 Task: Add an event with the title Monthly Review Meeting, date '2024/04/03', time 8:00 AM to 10:00 AMand add a description: A monthly review meeting is a scheduled gathering where team members and stakeholders come together to reflect on the previous month's performance, discuss achievements, identify areas for improvement, and set goals for the upcoming month. , put the event into Blue category . Add location for the event as: 789 Rua Augusta, Lisbon, Portugal, logged in from the account softage.1@softage.netand send the event invitation to softage.3@softage.net and softage.4@softage.net. Set a reminder for the event 15 minutes before
Action: Mouse moved to (82, 88)
Screenshot: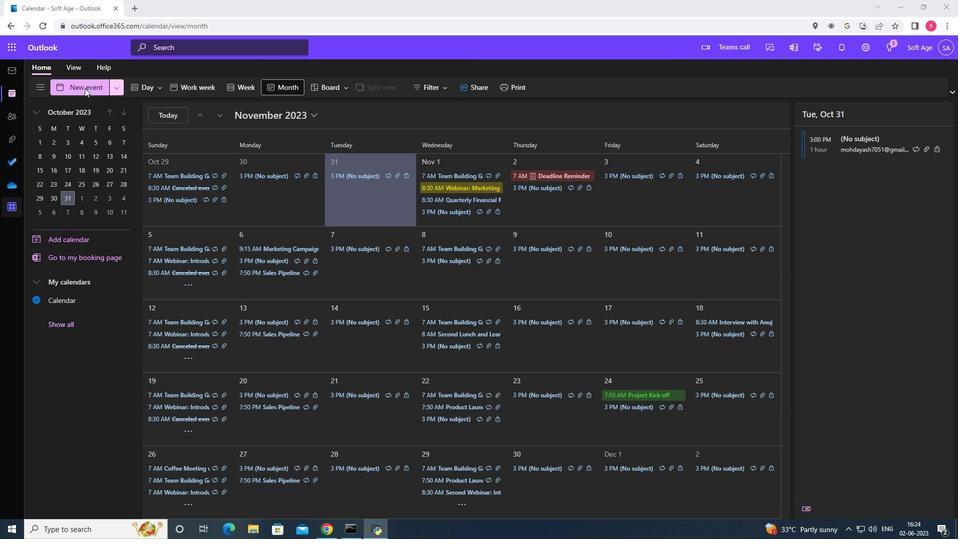 
Action: Mouse pressed left at (82, 88)
Screenshot: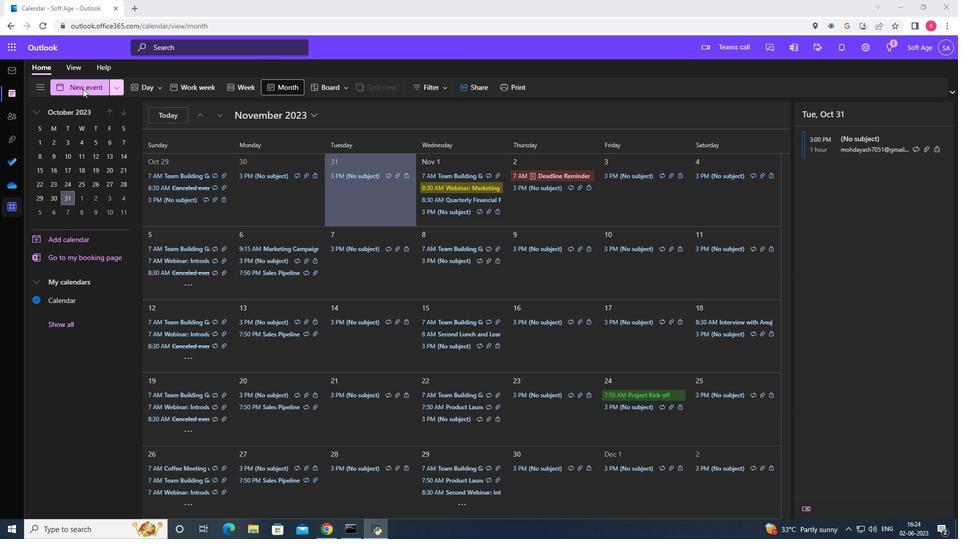 
Action: Mouse moved to (277, 147)
Screenshot: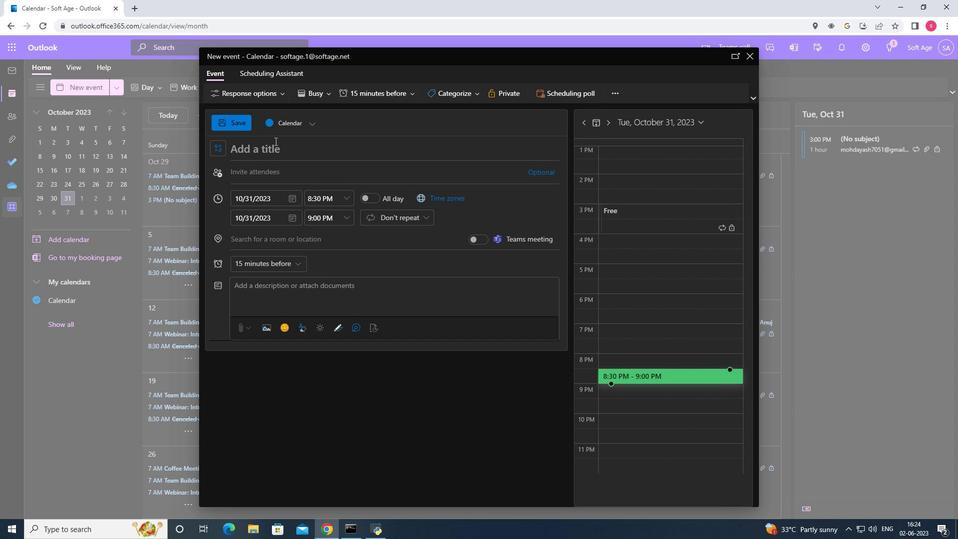 
Action: Mouse pressed left at (277, 147)
Screenshot: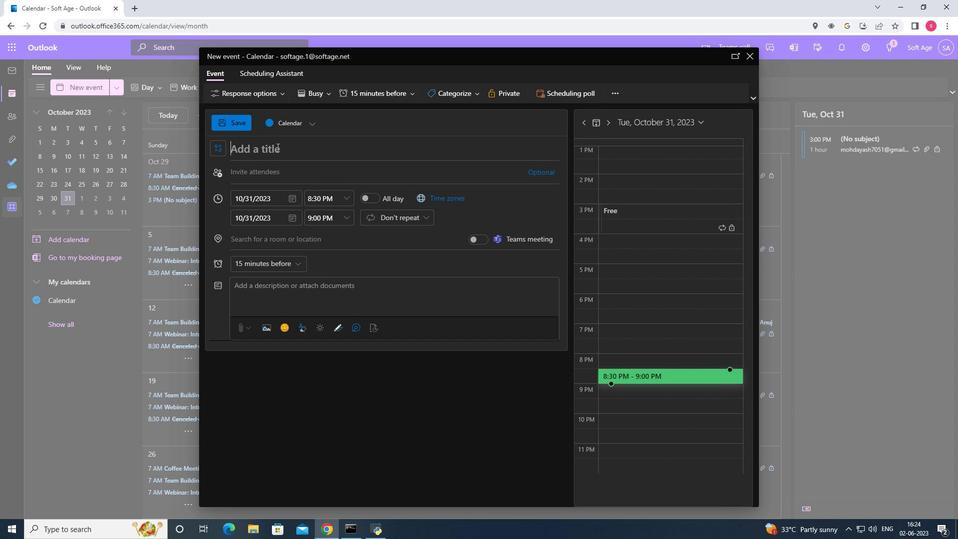 
Action: Key pressed <Key.shift>Monthly<Key.space>r<Key.backspace><Key.shift>Review<Key.space><Key.shift>Meeting
Screenshot: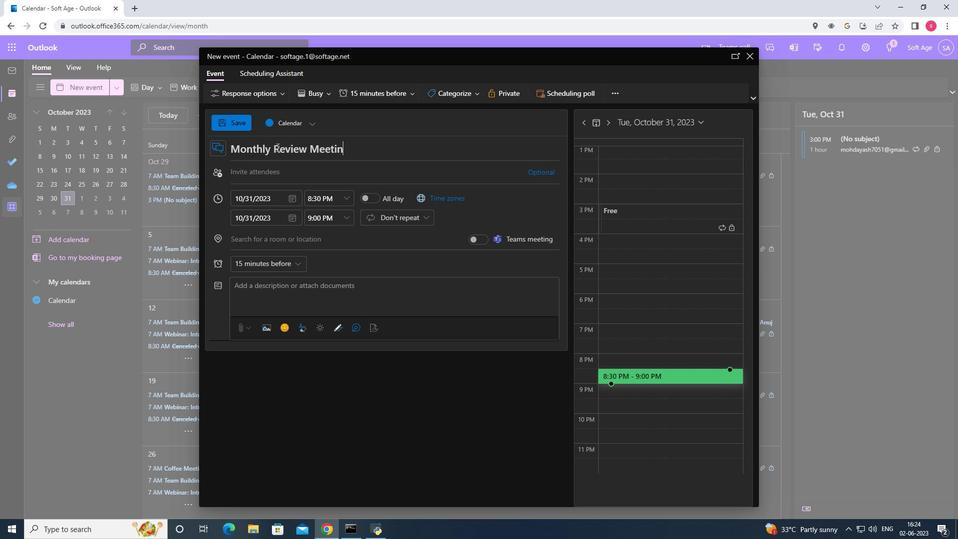 
Action: Mouse moved to (290, 201)
Screenshot: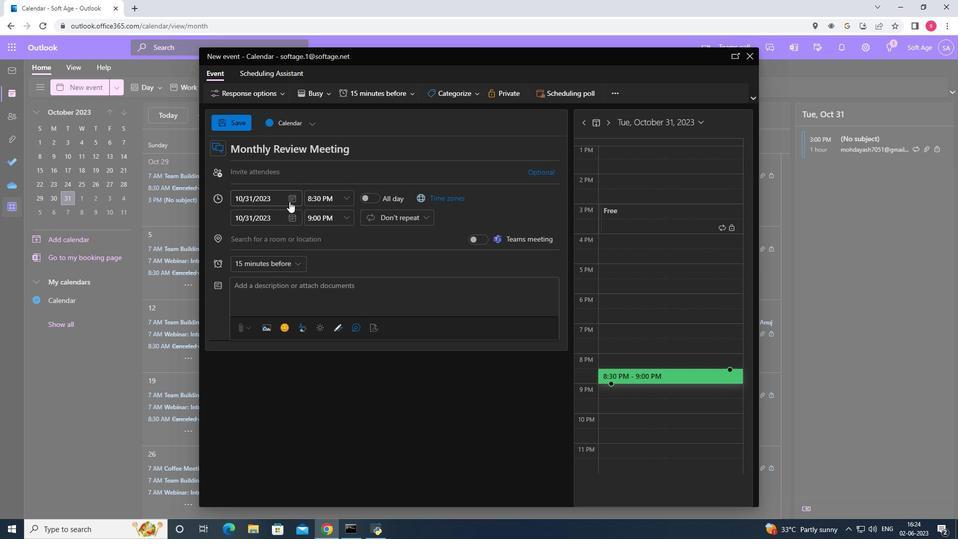 
Action: Mouse pressed left at (290, 201)
Screenshot: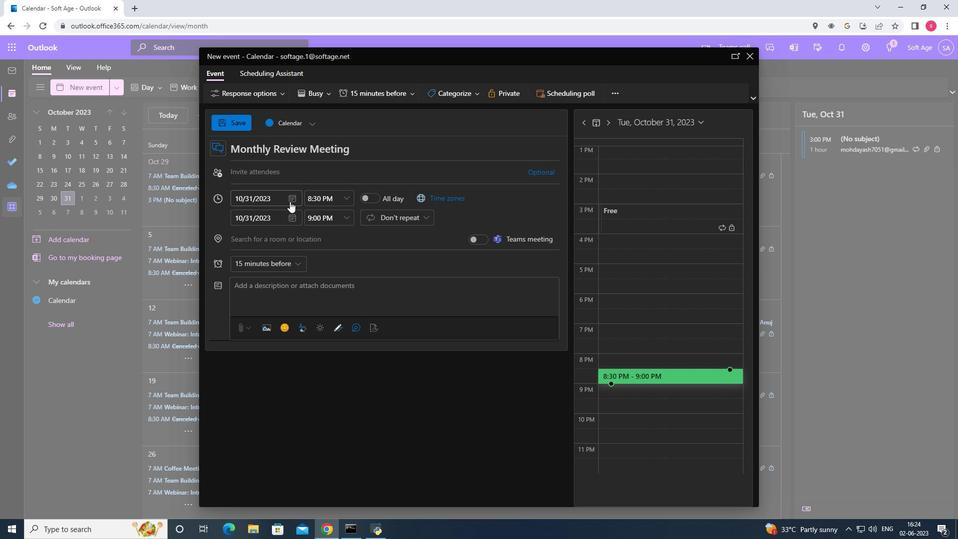 
Action: Mouse moved to (325, 225)
Screenshot: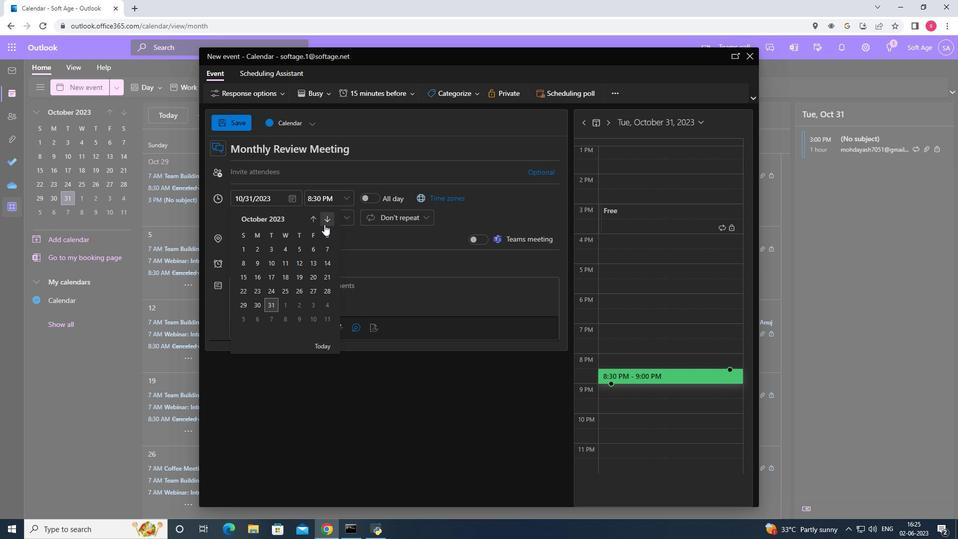 
Action: Mouse pressed left at (325, 225)
Screenshot: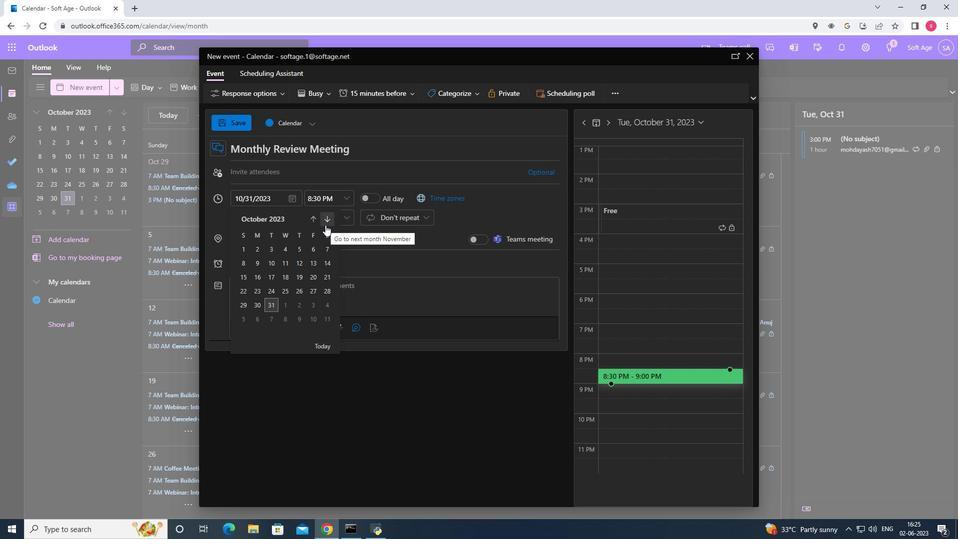 
Action: Mouse pressed left at (325, 225)
Screenshot: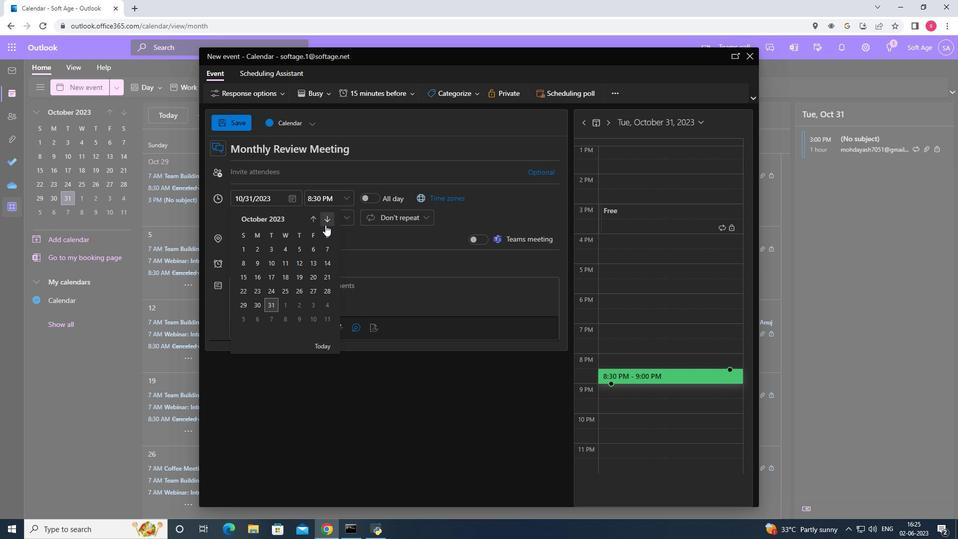 
Action: Mouse pressed left at (325, 225)
Screenshot: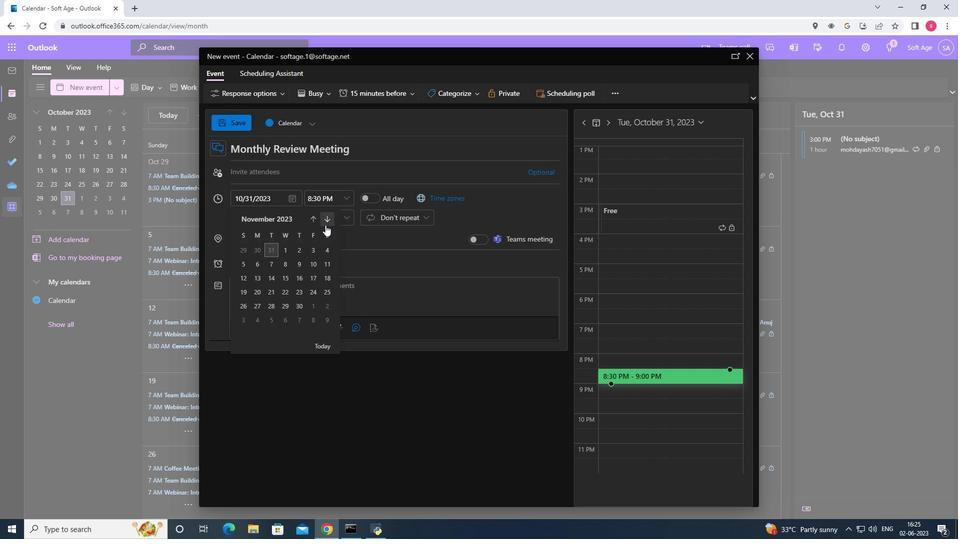 
Action: Mouse pressed left at (325, 225)
Screenshot: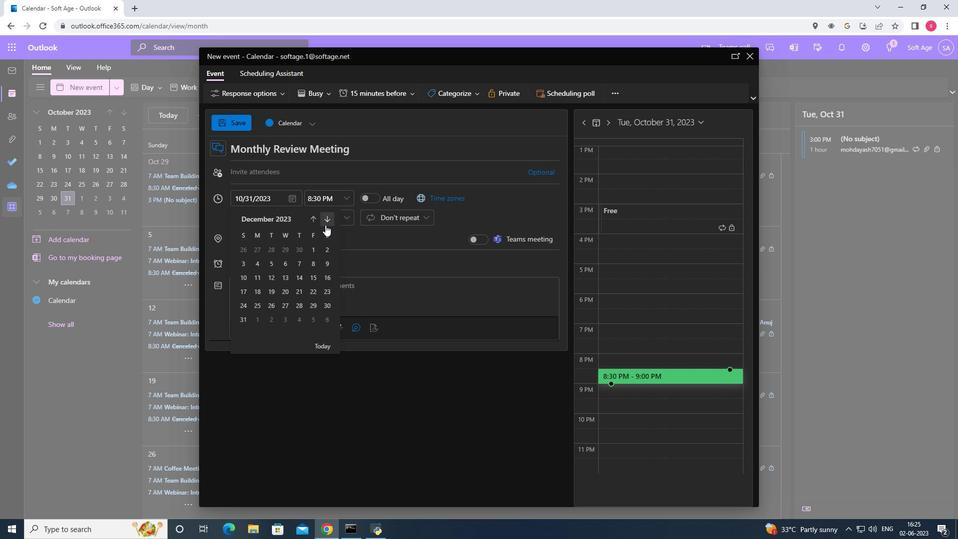 
Action: Mouse pressed left at (325, 225)
Screenshot: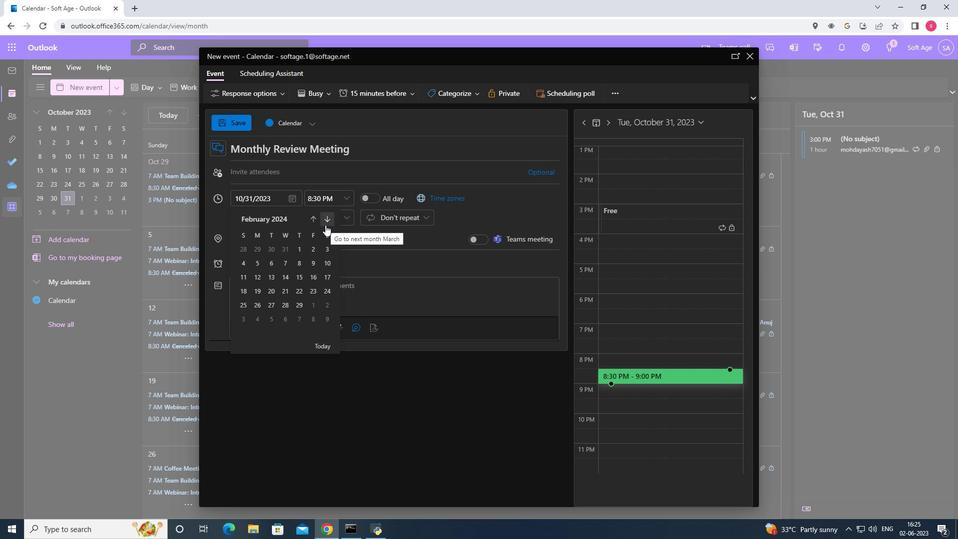 
Action: Mouse pressed left at (325, 225)
Screenshot: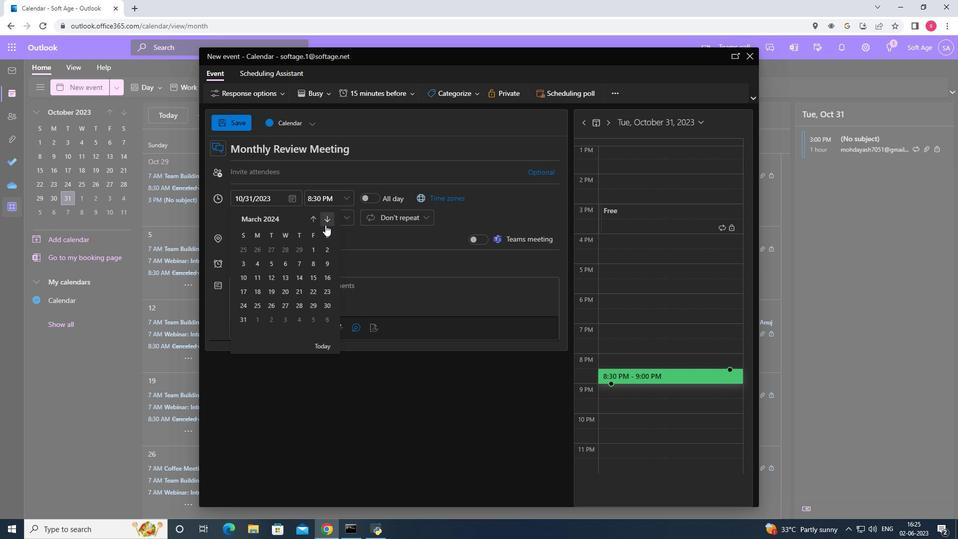 
Action: Mouse moved to (286, 249)
Screenshot: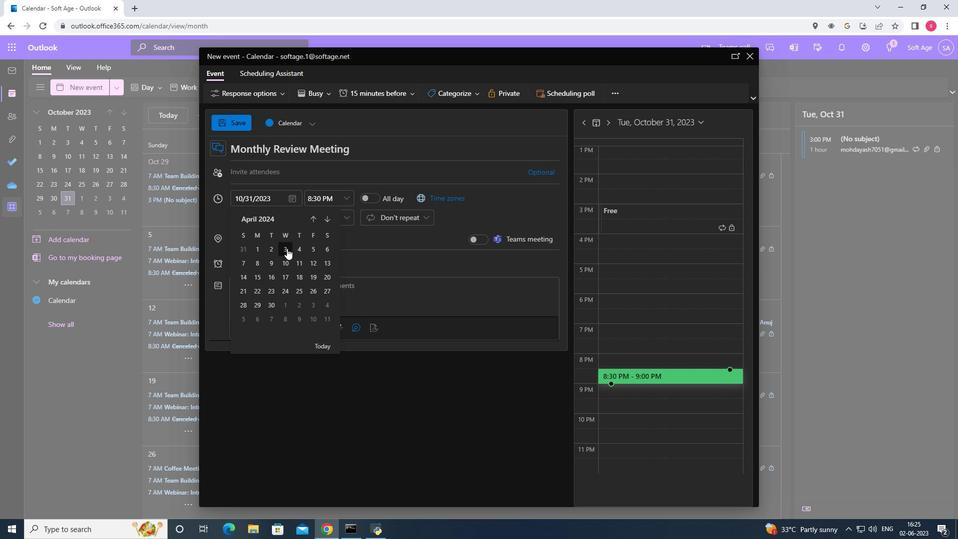 
Action: Mouse pressed left at (286, 249)
Screenshot: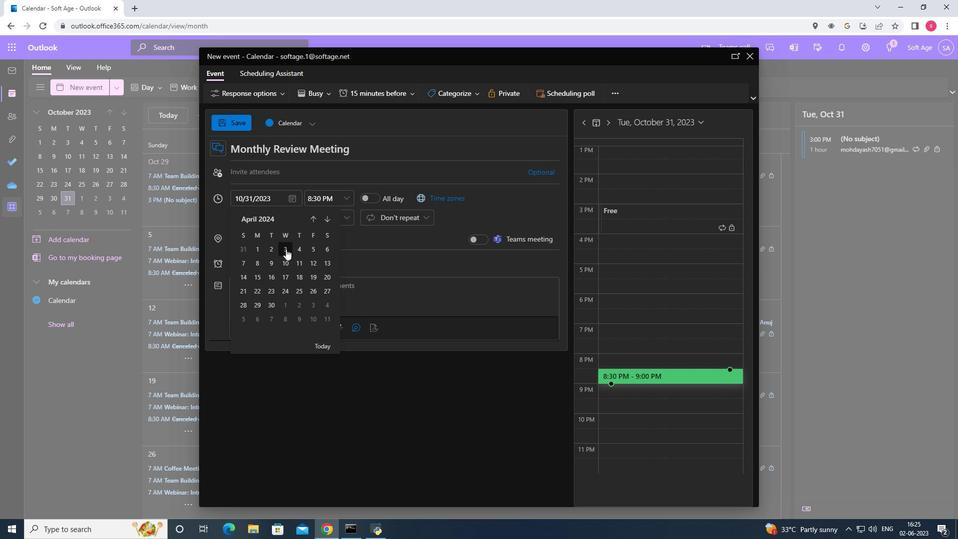 
Action: Mouse moved to (349, 200)
Screenshot: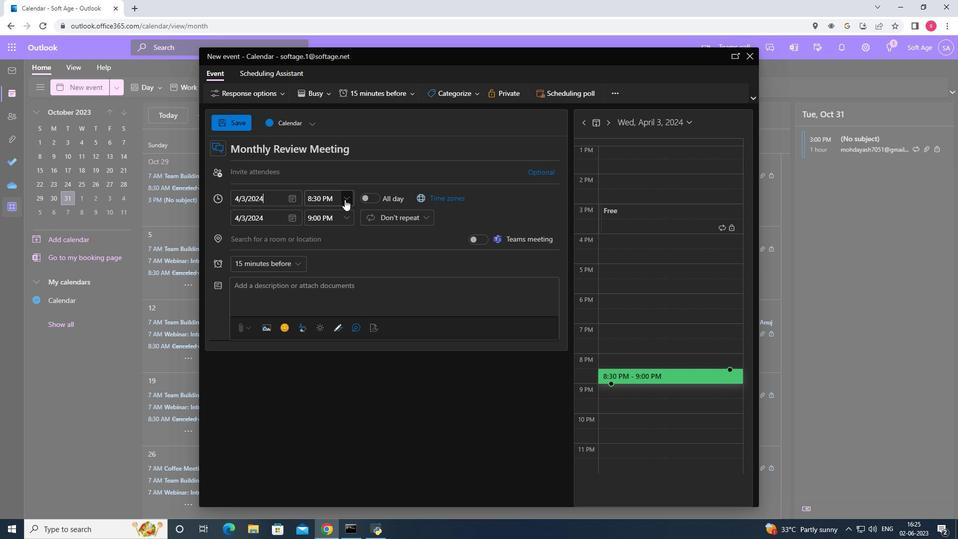 
Action: Mouse pressed left at (349, 200)
Screenshot: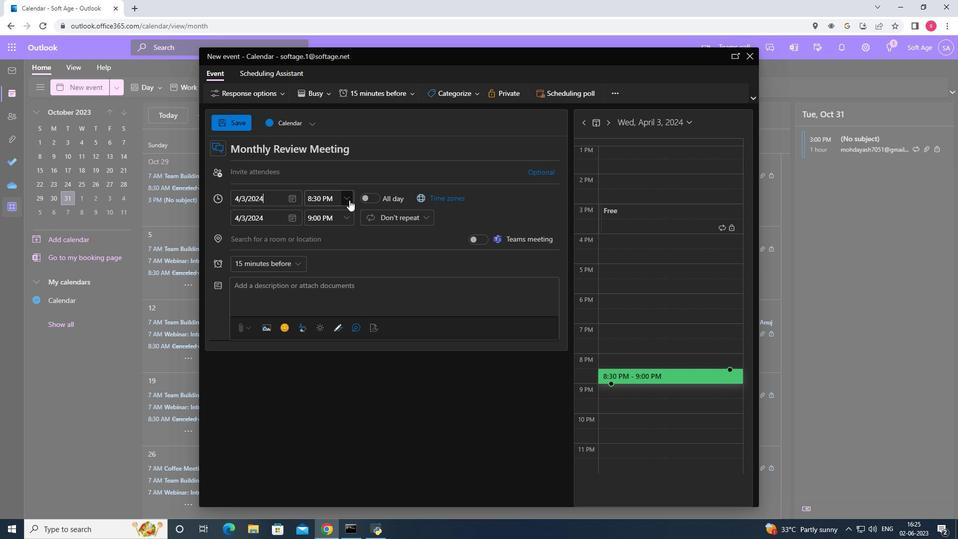 
Action: Mouse moved to (360, 210)
Screenshot: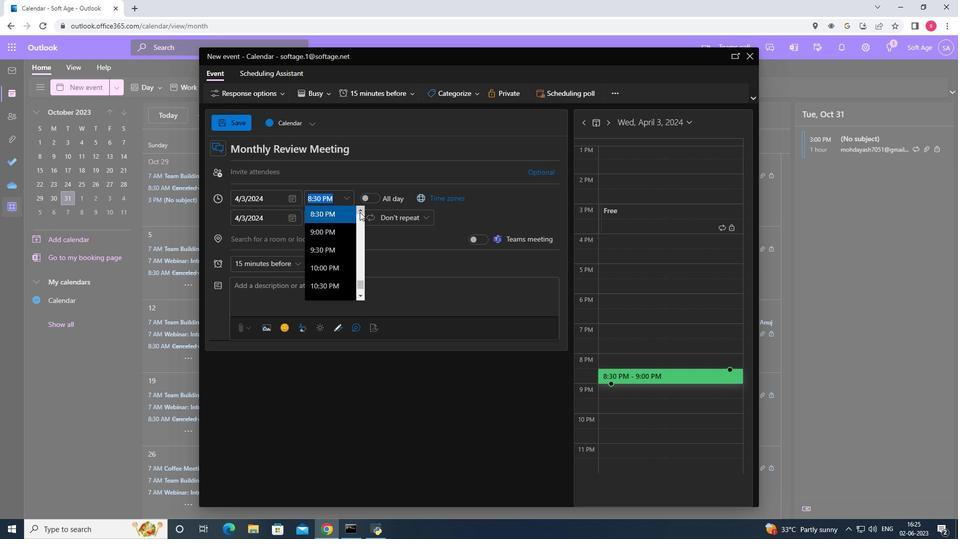 
Action: Mouse pressed left at (360, 210)
Screenshot: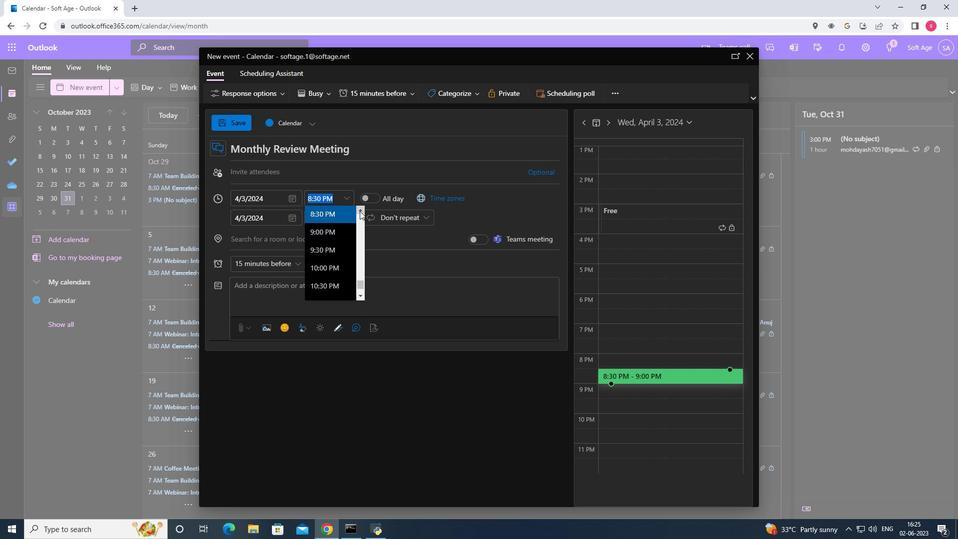 
Action: Mouse moved to (333, 214)
Screenshot: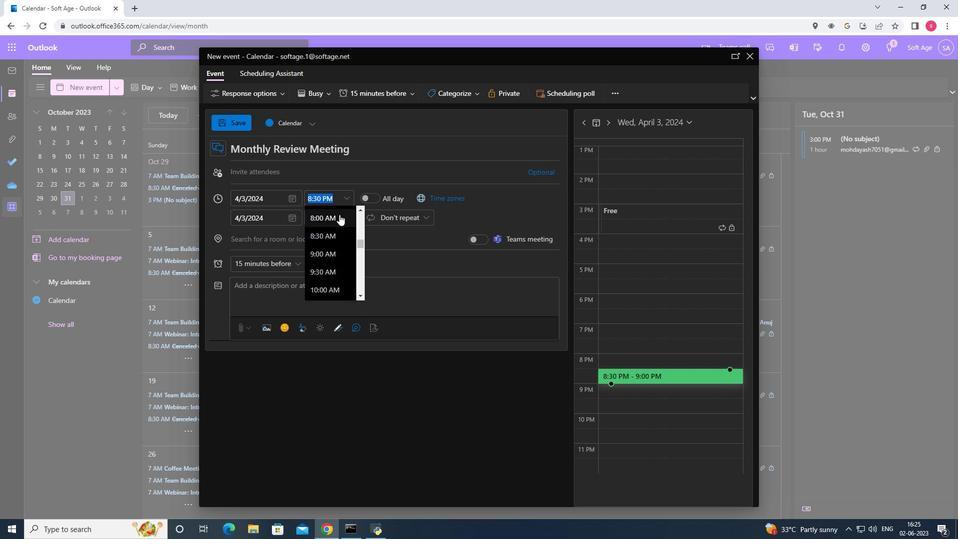 
Action: Mouse pressed left at (333, 214)
Screenshot: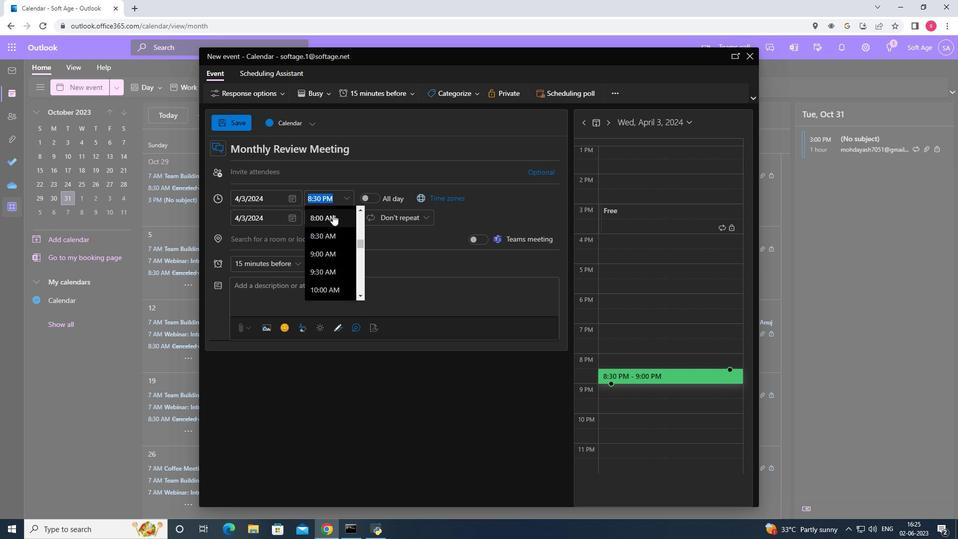 
Action: Mouse moved to (344, 219)
Screenshot: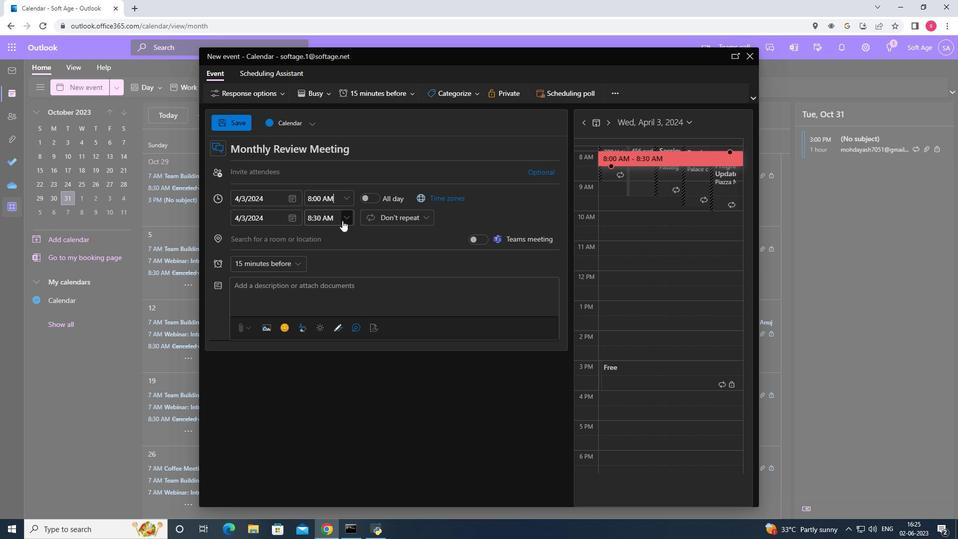 
Action: Mouse pressed left at (344, 219)
Screenshot: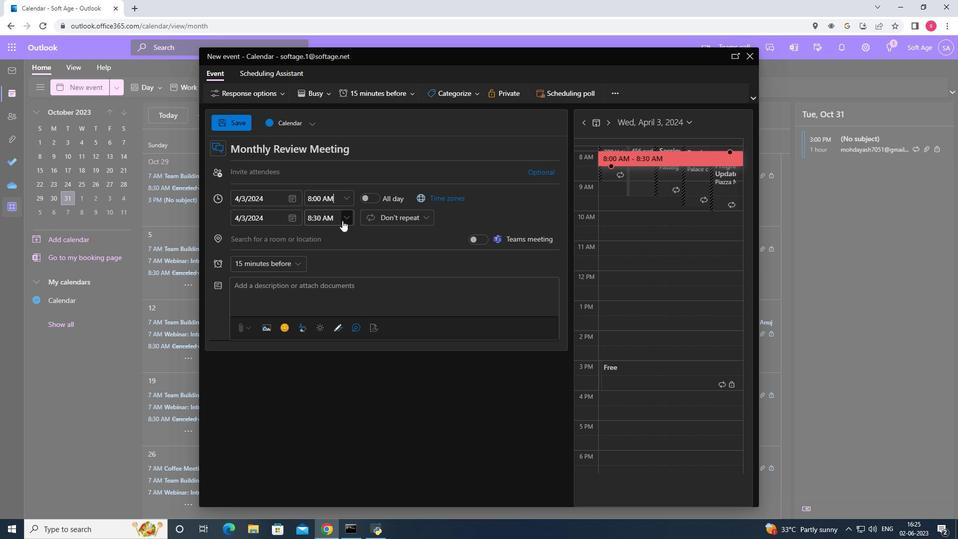 
Action: Mouse moved to (344, 283)
Screenshot: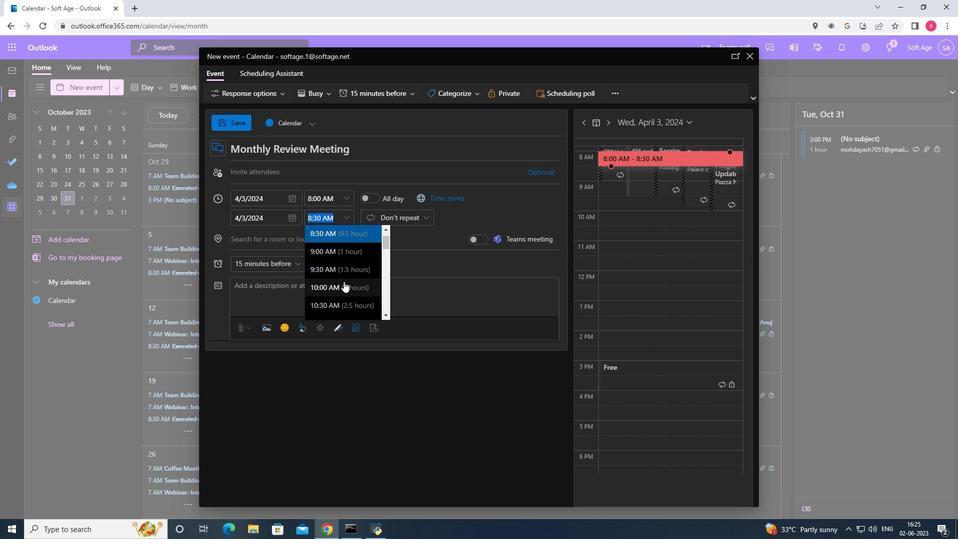
Action: Mouse pressed left at (344, 283)
Screenshot: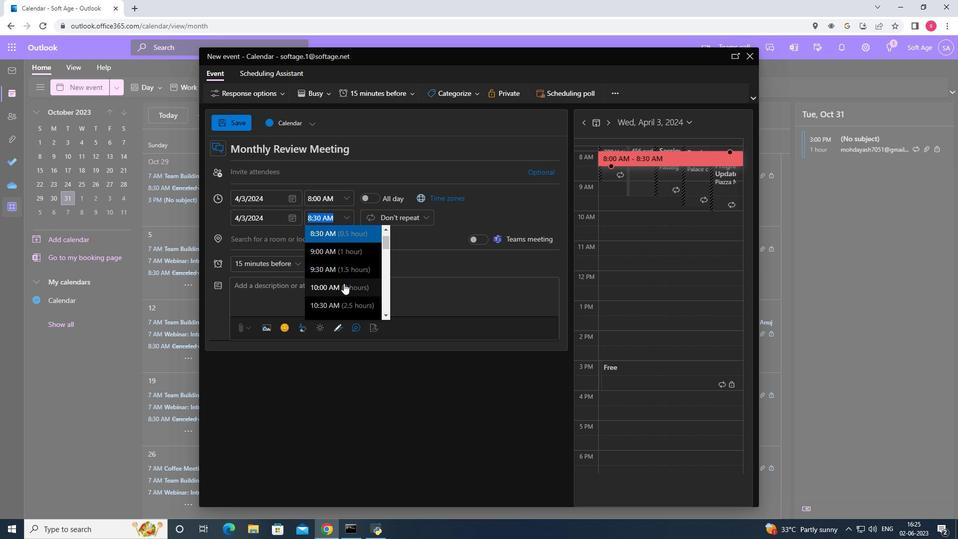 
Action: Mouse moved to (339, 287)
Screenshot: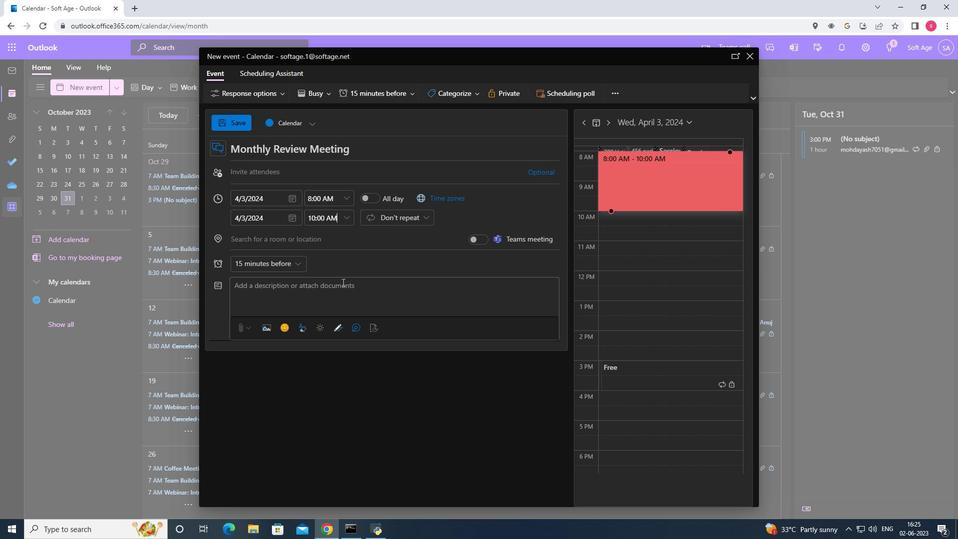 
Action: Mouse pressed left at (339, 287)
Screenshot: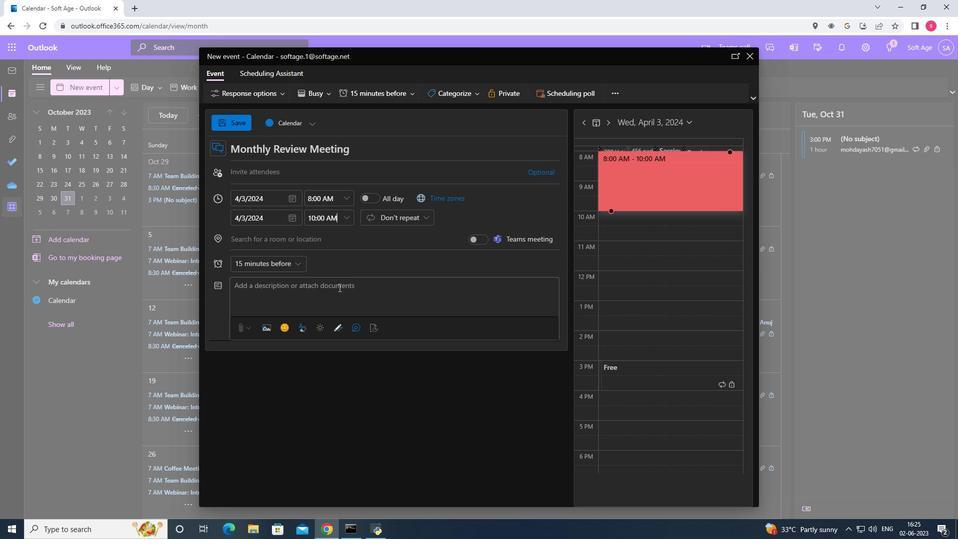 
Action: Mouse moved to (336, 290)
Screenshot: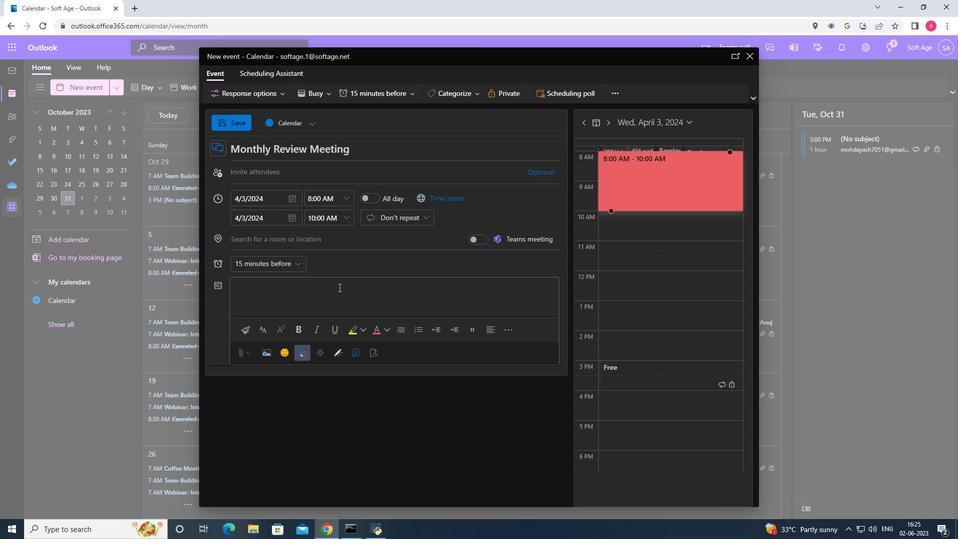 
Action: Key pressed <Key.shift>A<Key.space>monthly<Key.space><Key.shift><Key.shift><Key.shift>review<Key.space>meeting<Key.space>is<Key.space>a<Key.space><Key.shift><Key.shift><Key.shift><Key.shift><Key.shift><Key.shift><Key.shift><Key.shift><Key.shift><Key.shift><Key.shift><Key.shift><Key.shift><Key.shift><Key.shift><Key.shift><Key.shift><Key.shift><Key.shift><Key.shift><Key.shift><Key.shift><Key.shift>scheduled<Key.space>gathering<Key.space>whw<Key.backspace>ere<Key.space>the<Key.space><Key.backspace><Key.backspace><Key.backspace><Key.backspace><Key.backspace><Key.backspace><Key.backspace><Key.backspace><Key.backspace><Key.backspace>where<Key.space>team<Key.space><Key.tab><Key.space>and<Key.space>stakeduled<Key.tab><Key.backspace><Key.left><Key.left><Key.left><Key.left><Key.left><Key.left><Key.left><Key.left><Key.backspace>c<Key.right><Key.right><Key.right><Key.right><Key.right><Key.right><Key.right><Key.right><Key.backspace><Key.backspace><Key.backspace><Key.backspace><Key.backspace><Key.backspace><Key.backspace><Key.backspace><Key.backspace>takeholders<Key.space>come<Key.space>together<Key.space>to<Key.space>reflect<Key.space>on<Key.space>the<Key.space>previous<Key.space>month's<Key.space>pr<Key.backspace>erformance<Key.space><Key.backspace>,<Key.space>discuss<Key.space>achievements<Key.space><Key.backspace>,<Key.space>identify<Key.space>areas<Key.space>for<Key.space>im<Key.tab>,<Key.space>and<Key.space>sr<Key.backspace>et<Key.space>goals<Key.space>for<Key.space>the<Key.space>upcoming<Key.space>month.
Screenshot: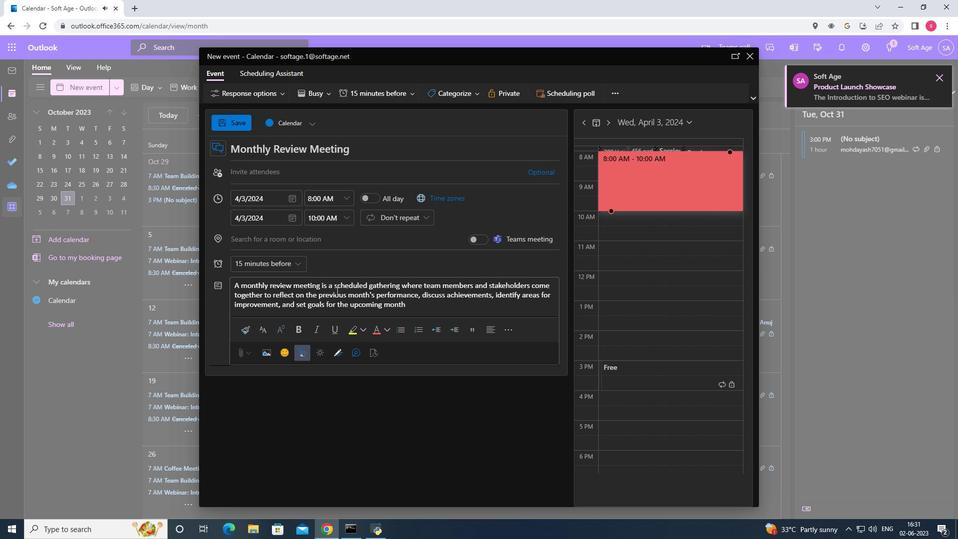 
Action: Mouse moved to (465, 93)
Screenshot: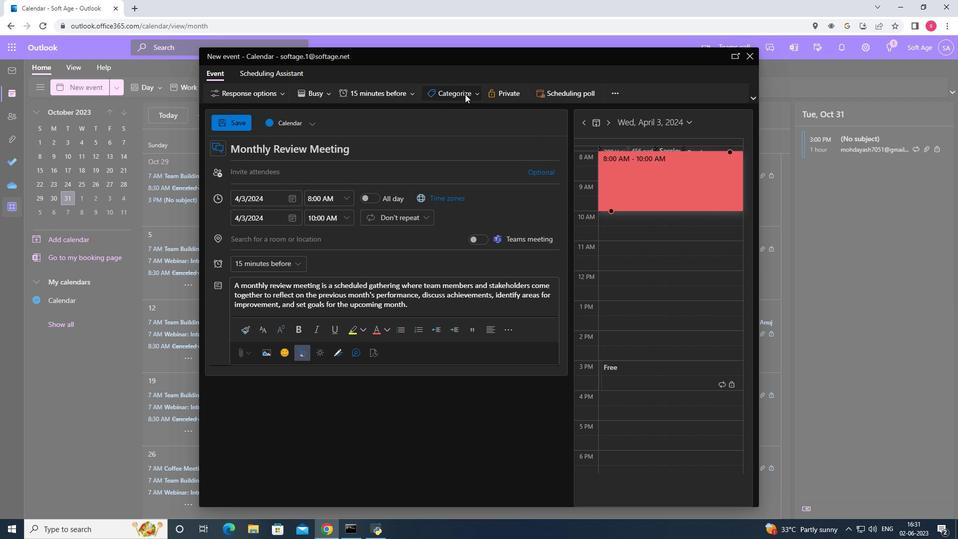 
Action: Mouse pressed left at (465, 93)
Screenshot: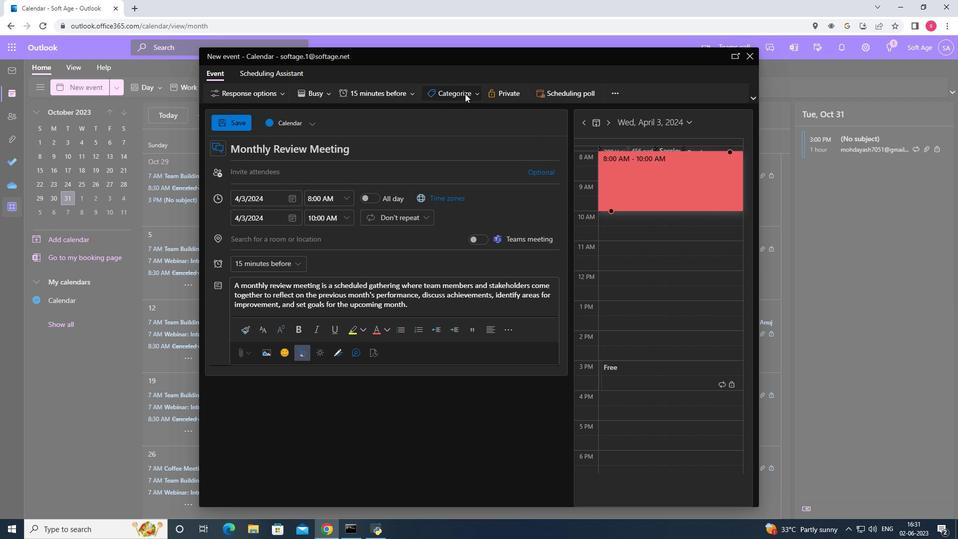 
Action: Mouse moved to (462, 114)
Screenshot: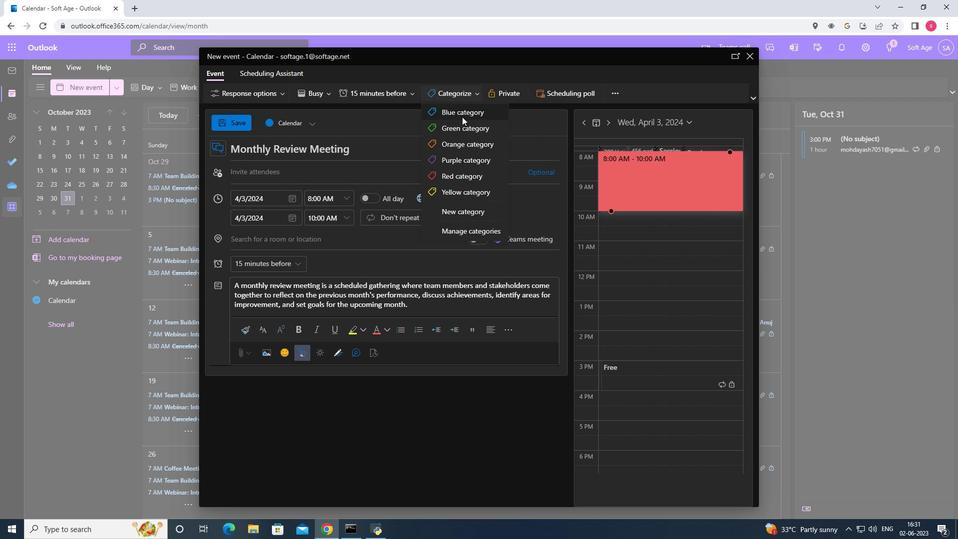 
Action: Mouse pressed left at (462, 114)
Screenshot: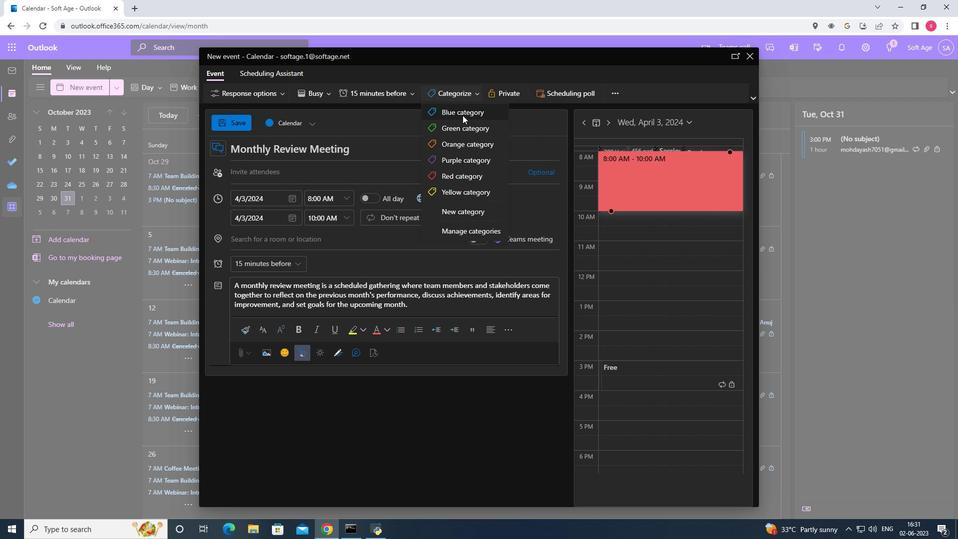 
Action: Mouse moved to (376, 237)
Screenshot: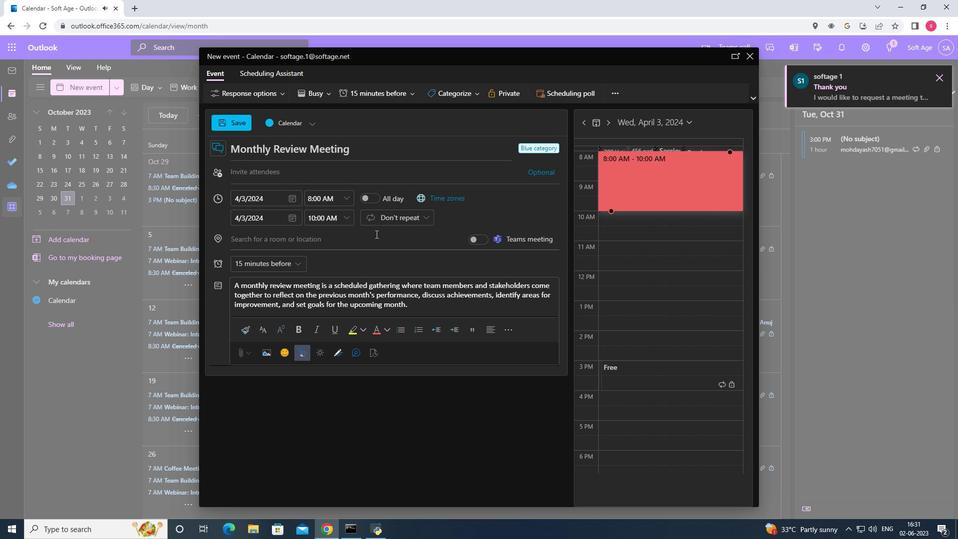 
Action: Mouse pressed left at (376, 237)
Screenshot: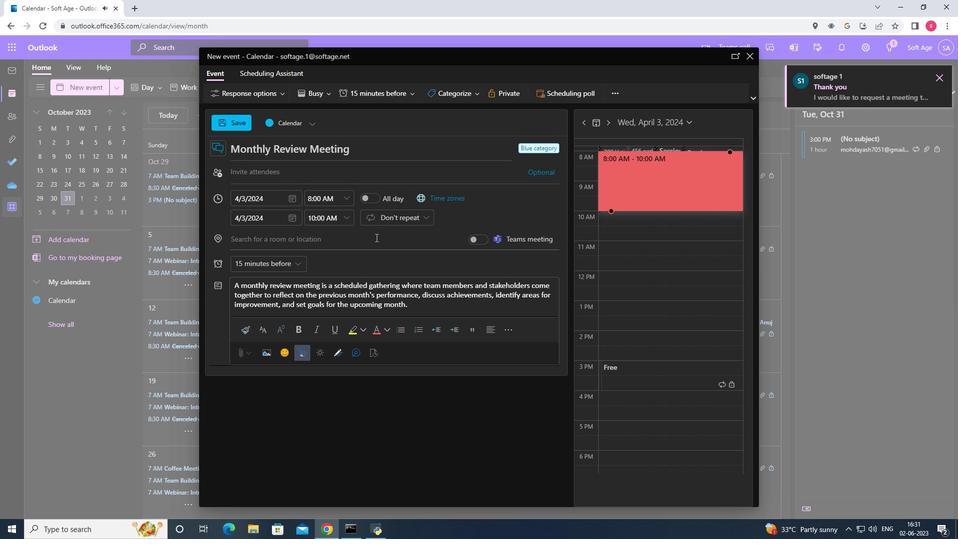 
Action: Mouse moved to (375, 238)
Screenshot: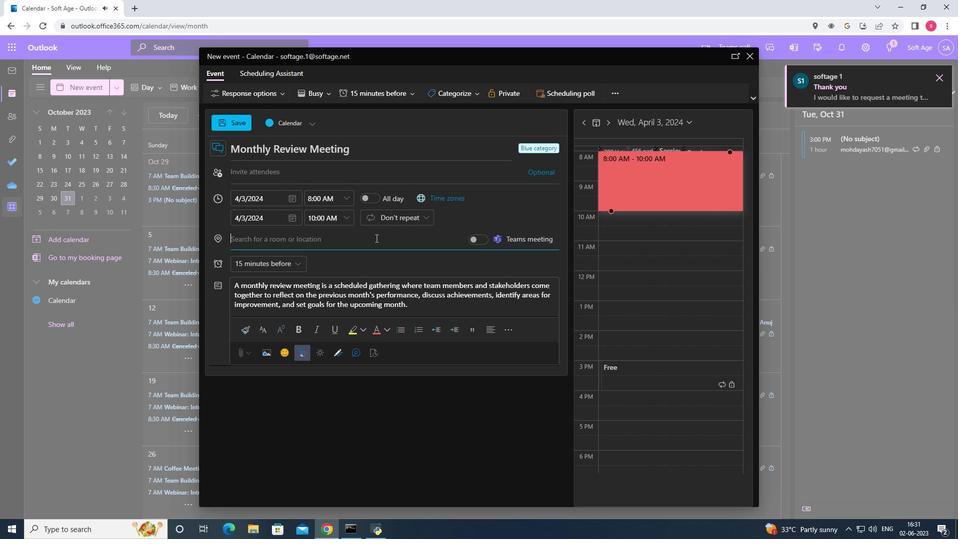 
Action: Key pressed 789<Key.space><Key.shift>rua<Key.space>
Screenshot: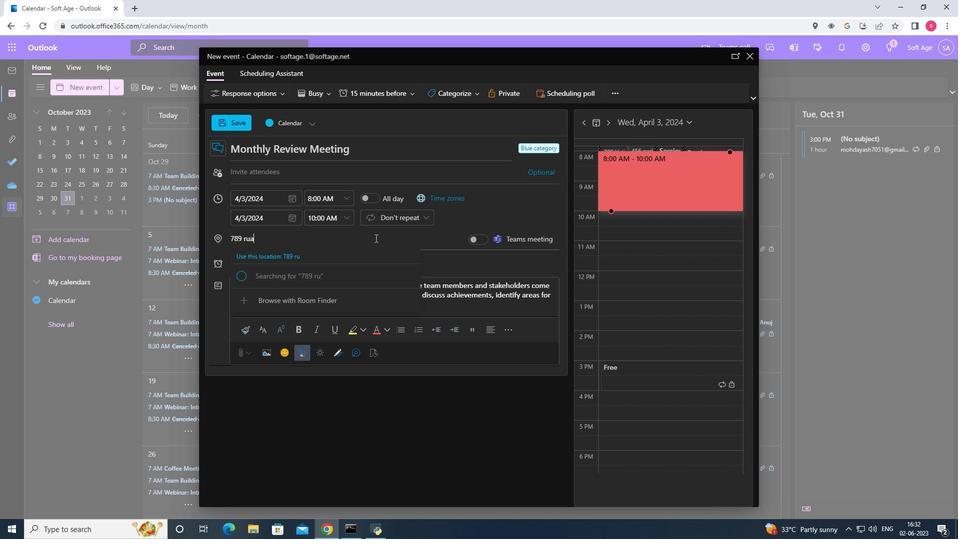 
Action: Mouse moved to (375, 238)
Screenshot: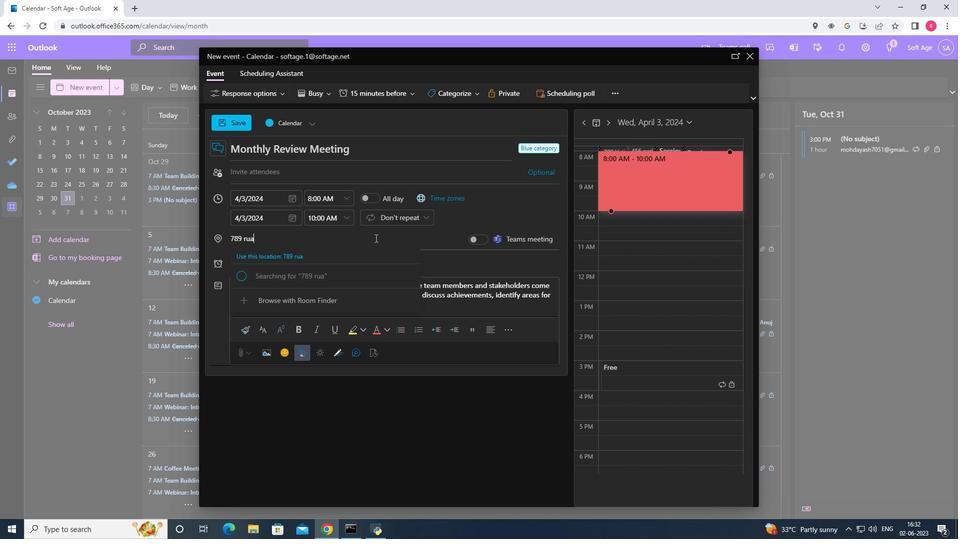 
Action: Key pressed <Key.shift><Key.shift><Key.shift><Key.shift><Key.space><Key.backspace><Key.backspace><Key.backspace><Key.backspace><Key.backspace><Key.shift><Key.shift><Key.shift><Key.shift><Key.shift><Key.shift><Key.shift>Rua<Key.space><Key.shift>au<Key.backspace><Key.backspace><Key.shift>Augusta,<Key.space><Key.shift><Key.shift><Key.shift><Key.shift><Key.shift><Key.shift><Key.shift><Key.shift><Key.shift><Key.shift><Key.shift><Key.shift><Key.shift><Key.shift><Key.shift><Key.shift><Key.shift><Key.shift><Key.shift><Key.shift><Key.shift><Key.shift><Key.shift><Key.shift><Key.shift><Key.shift><Key.shift><Key.shift><Key.shift><Key.shift><Key.shift><Key.shift><Key.shift><Key.shift><Key.shift><Key.shift>Lisbon<Key.space><Key.backspace>,<Key.space><Key.shift><Key.shift><Key.shift><Key.shift><Key.shift><Key.shift><Key.shift><Key.shift><Key.shift><Key.shift>Portugal<Key.space>
Screenshot: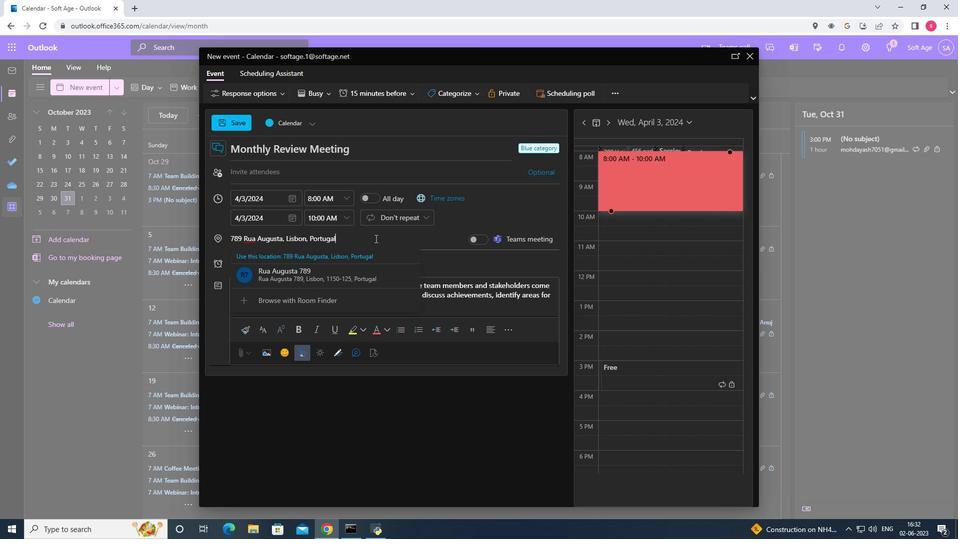 
Action: Mouse moved to (383, 256)
Screenshot: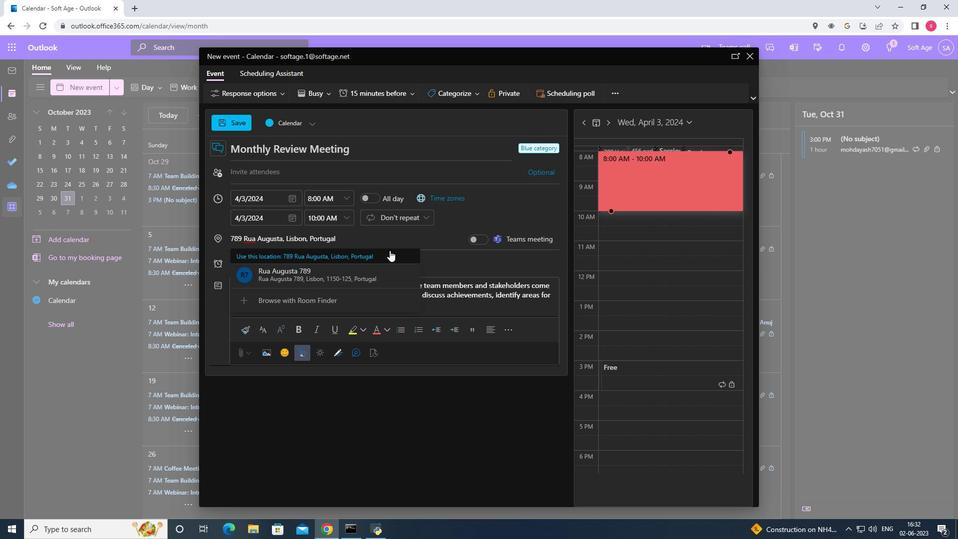 
Action: Mouse pressed left at (383, 256)
Screenshot: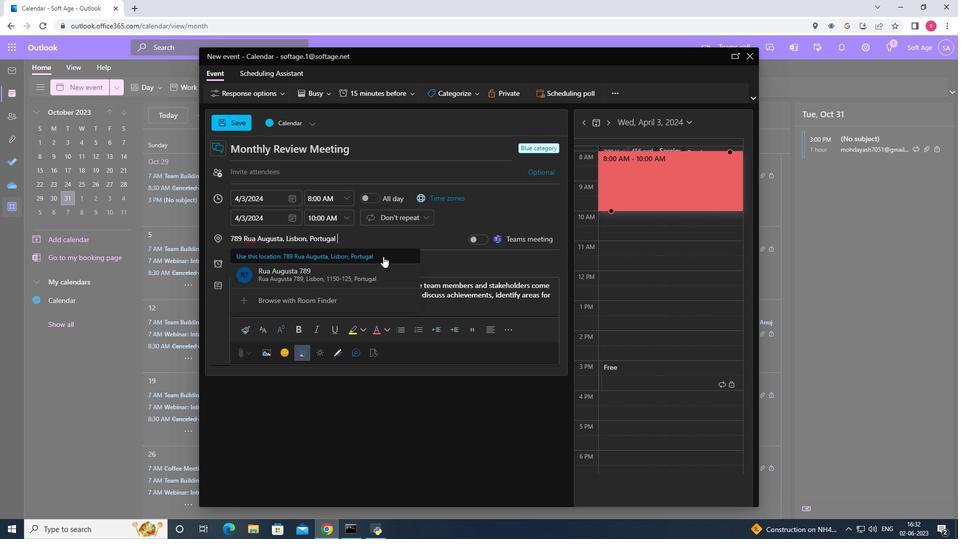
Action: Mouse moved to (280, 172)
Screenshot: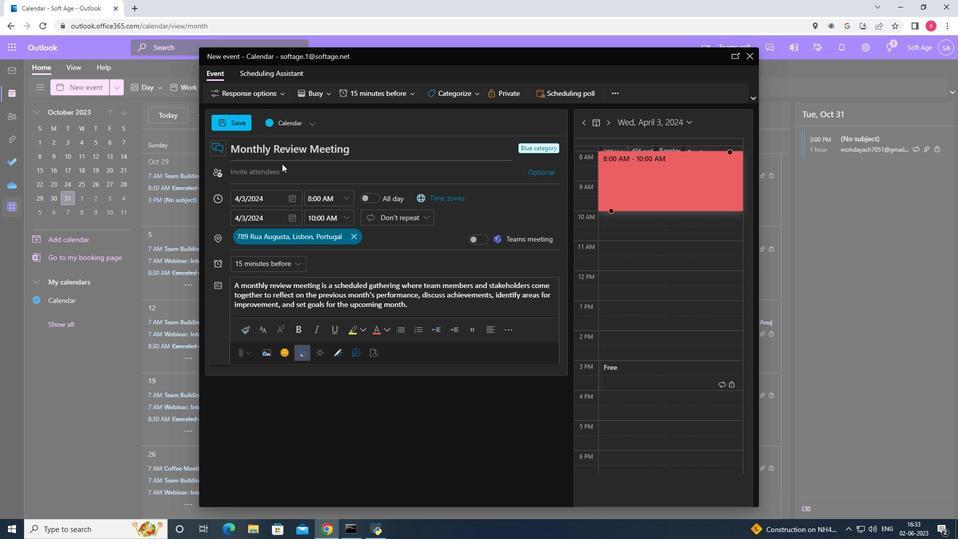 
Action: Mouse pressed left at (280, 172)
Screenshot: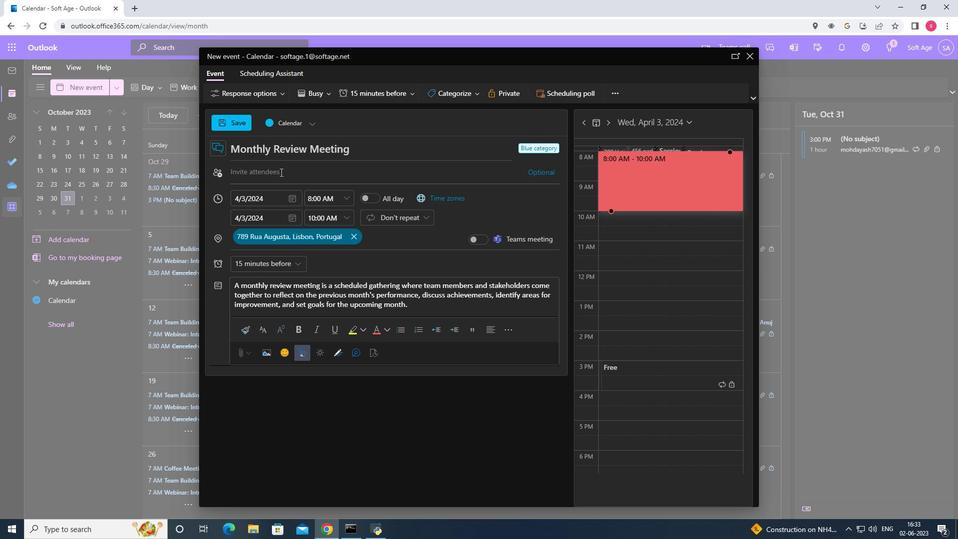 
Action: Key pressed softage.3<Key.shift><Key.shift><Key.shift><Key.shift><Key.shift><Key.shift><Key.shift><Key.shift><Key.shift><Key.shift><Key.shift><Key.shift><Key.shift>@
Screenshot: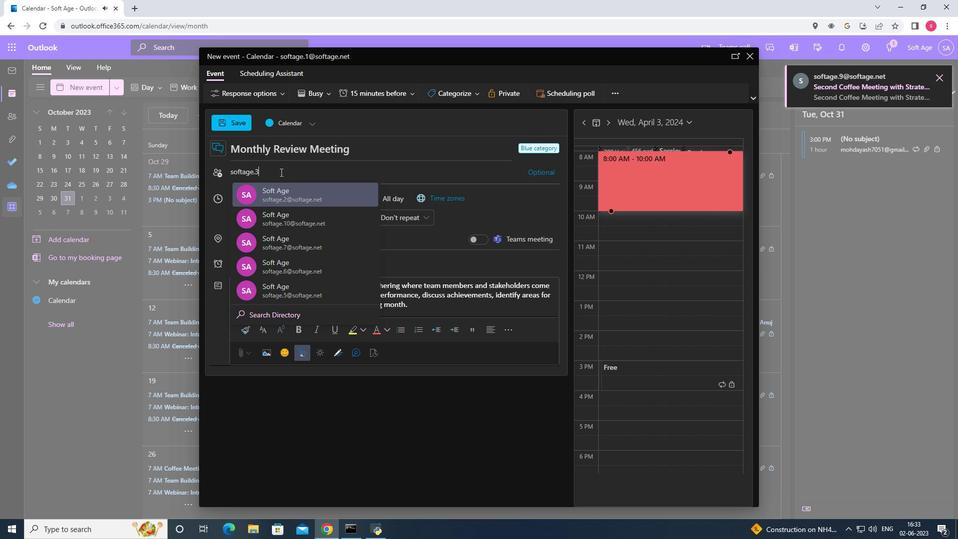 
Action: Mouse moved to (280, 193)
Screenshot: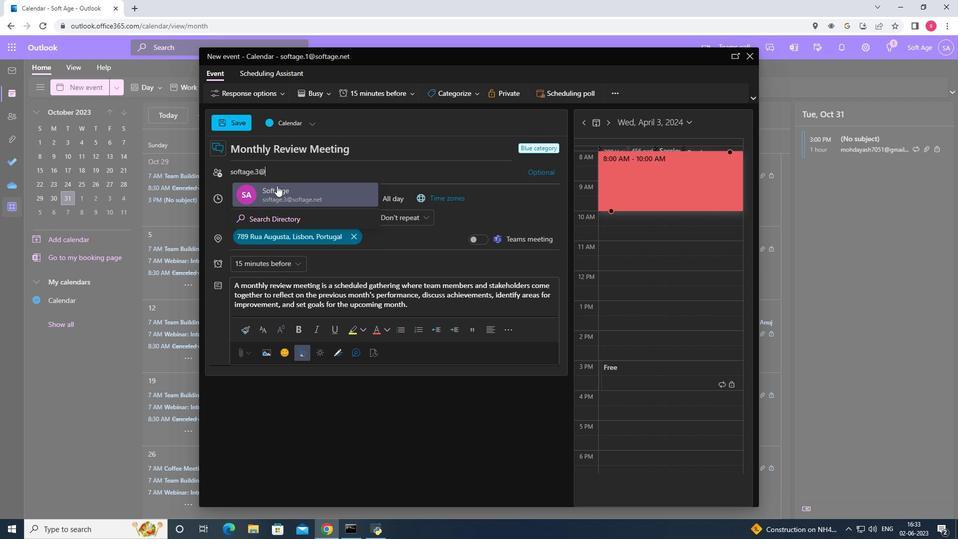 
Action: Mouse pressed left at (280, 193)
Screenshot: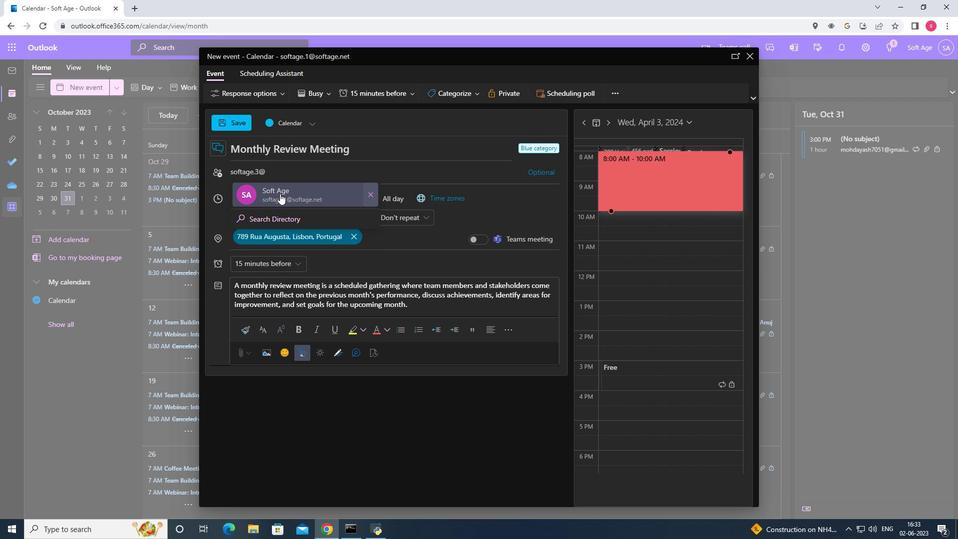 
Action: Key pressed softage.4<Key.shift>@
Screenshot: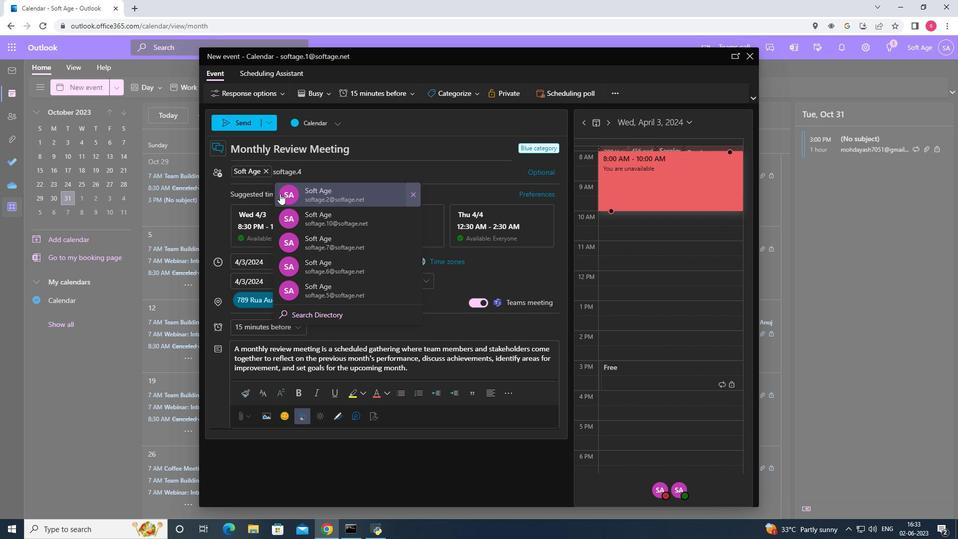 
Action: Mouse moved to (327, 200)
Screenshot: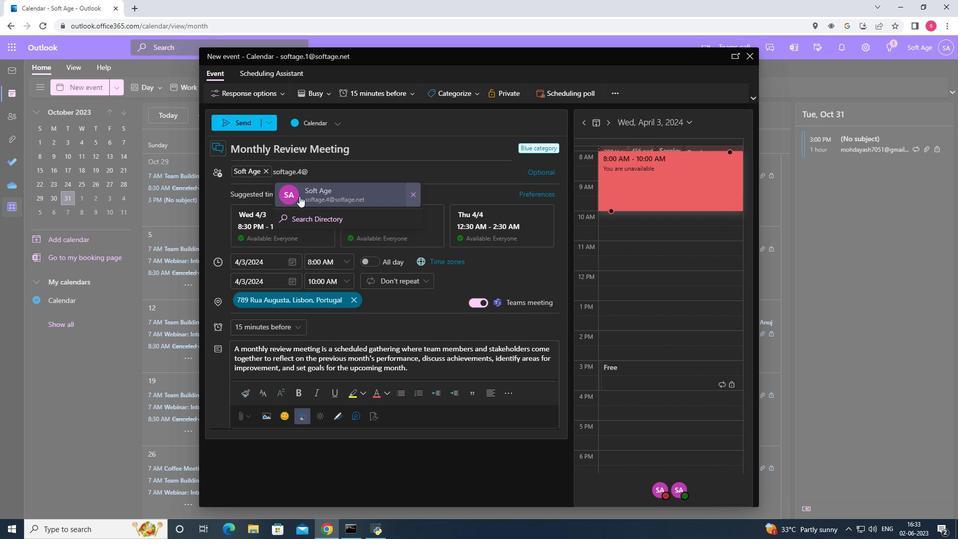 
Action: Mouse pressed left at (327, 200)
Screenshot: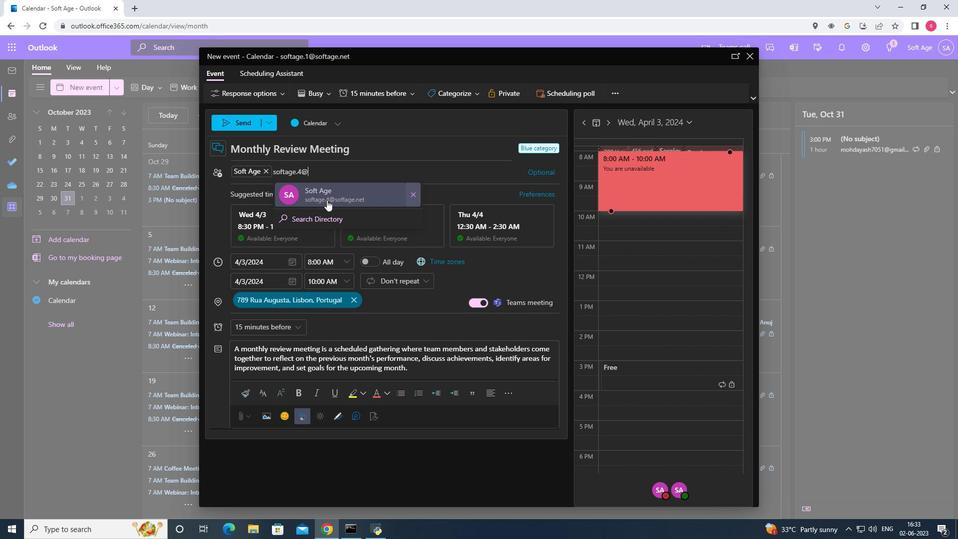 
Action: Mouse moved to (301, 324)
Screenshot: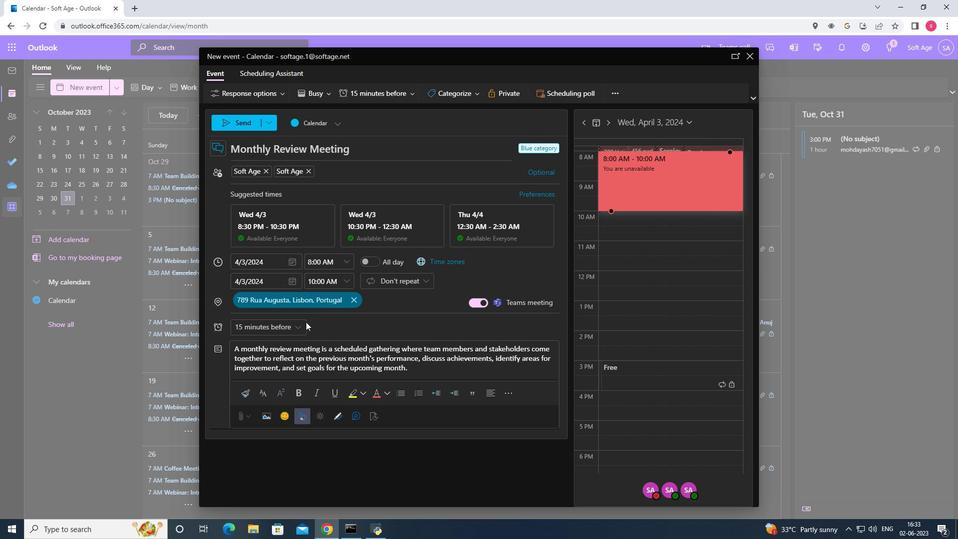 
Action: Mouse pressed left at (301, 324)
Screenshot: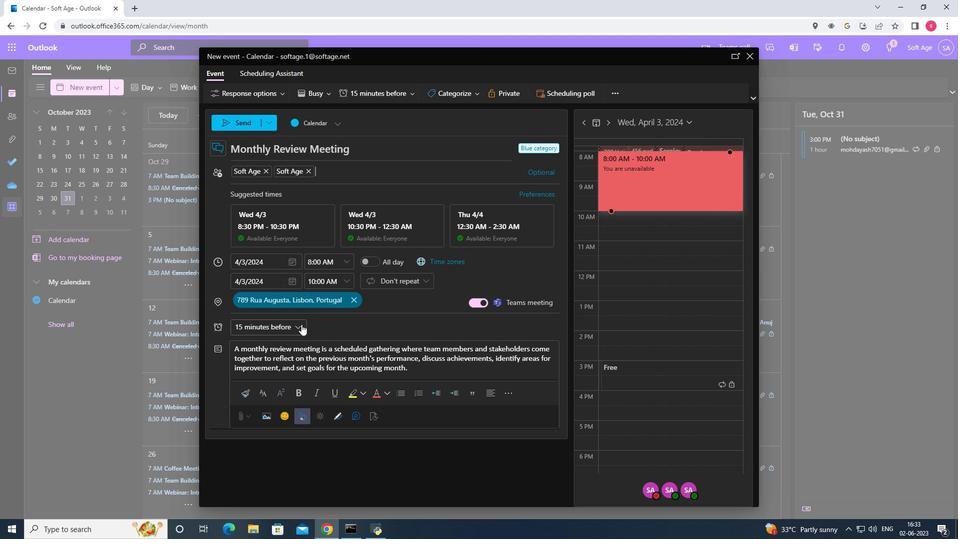 
Action: Mouse moved to (298, 185)
Screenshot: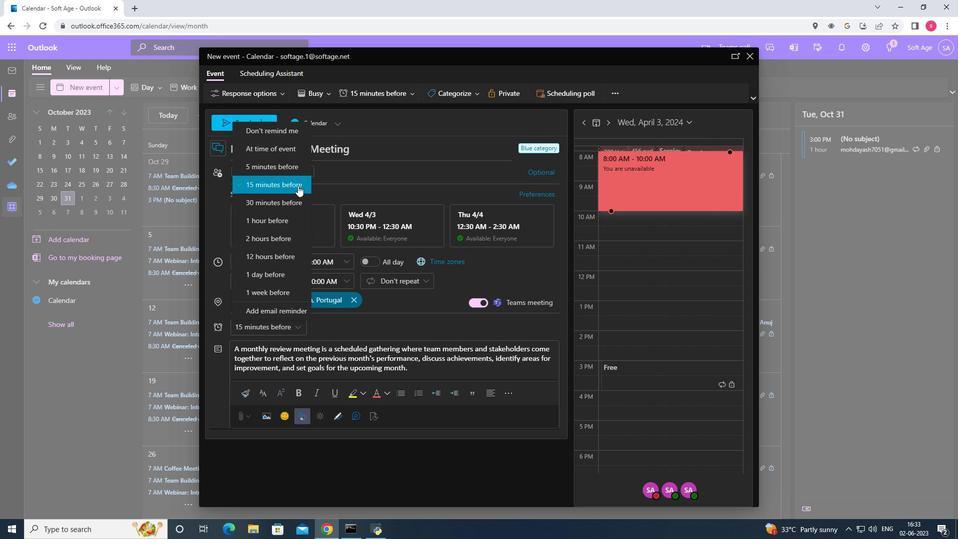 
Action: Mouse pressed left at (298, 185)
Screenshot: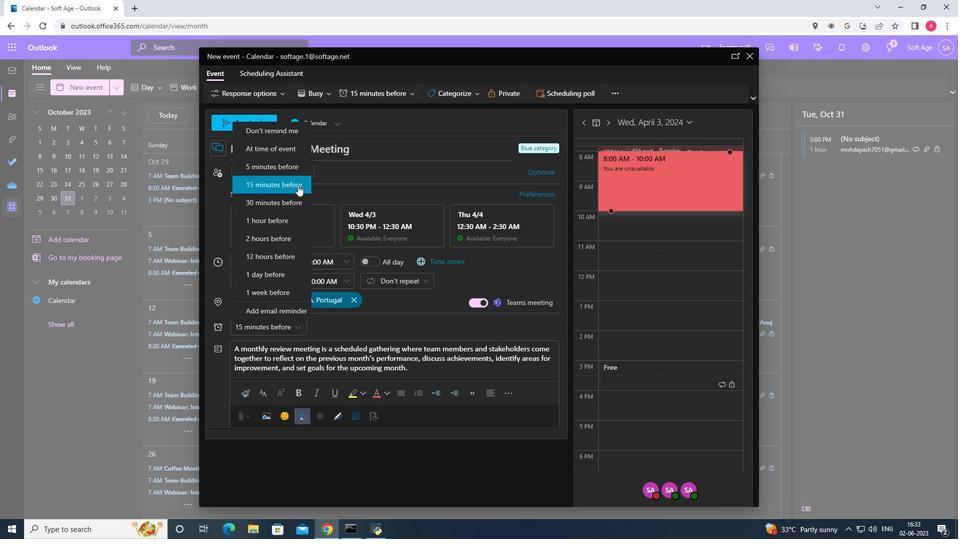 
Action: Mouse moved to (232, 124)
Screenshot: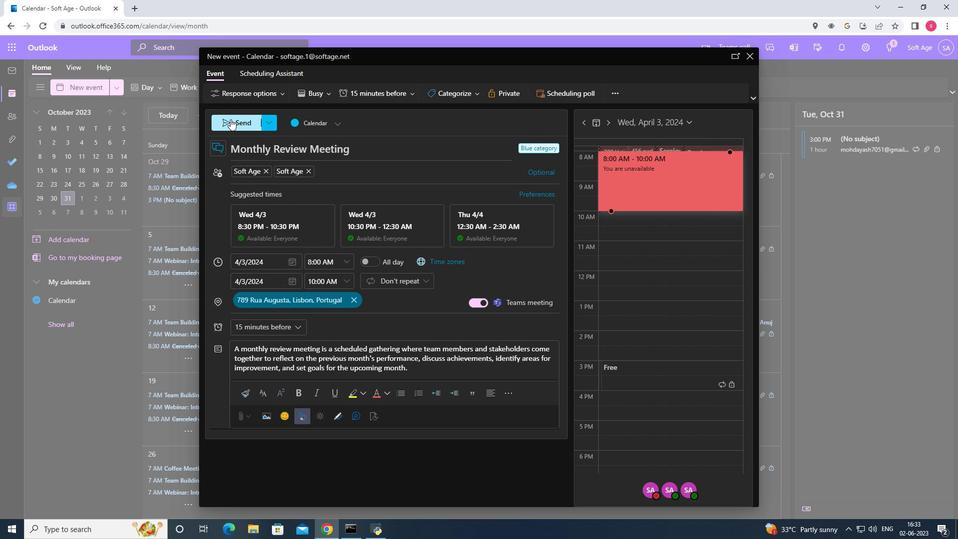 
Action: Mouse pressed left at (232, 124)
Screenshot: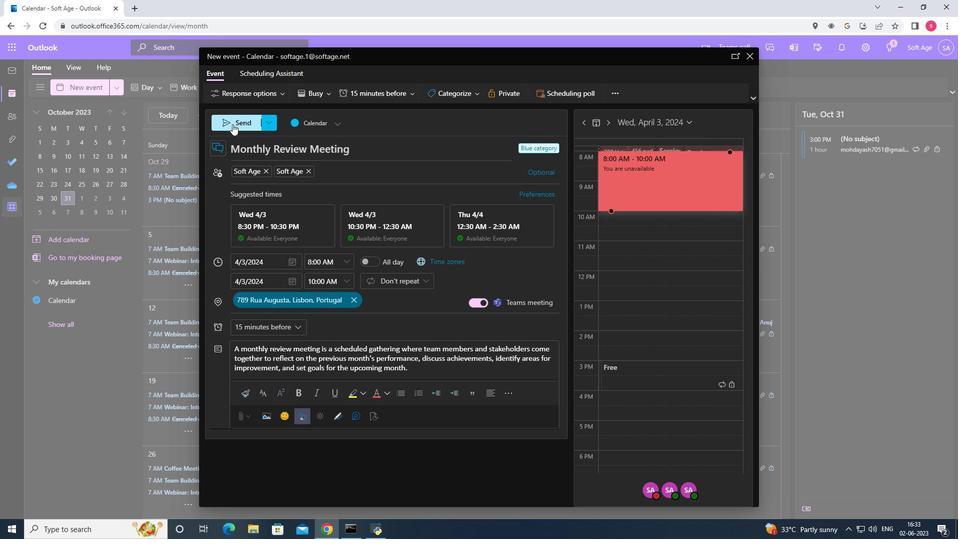 
